 Task: Add the tile layout component in the site builder.
Action: Mouse moved to (1002, 74)
Screenshot: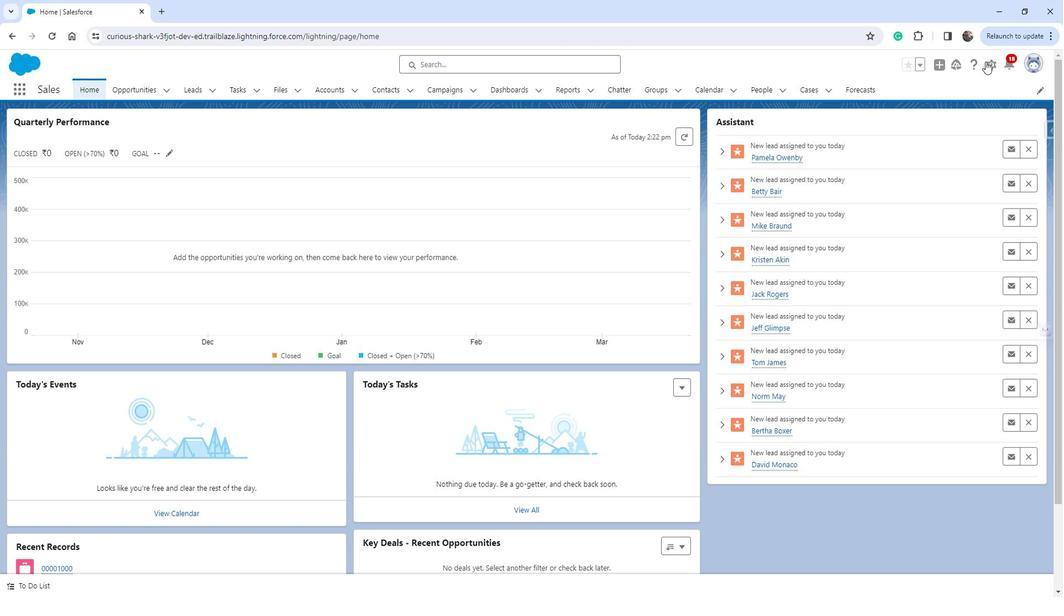 
Action: Mouse pressed left at (1002, 74)
Screenshot: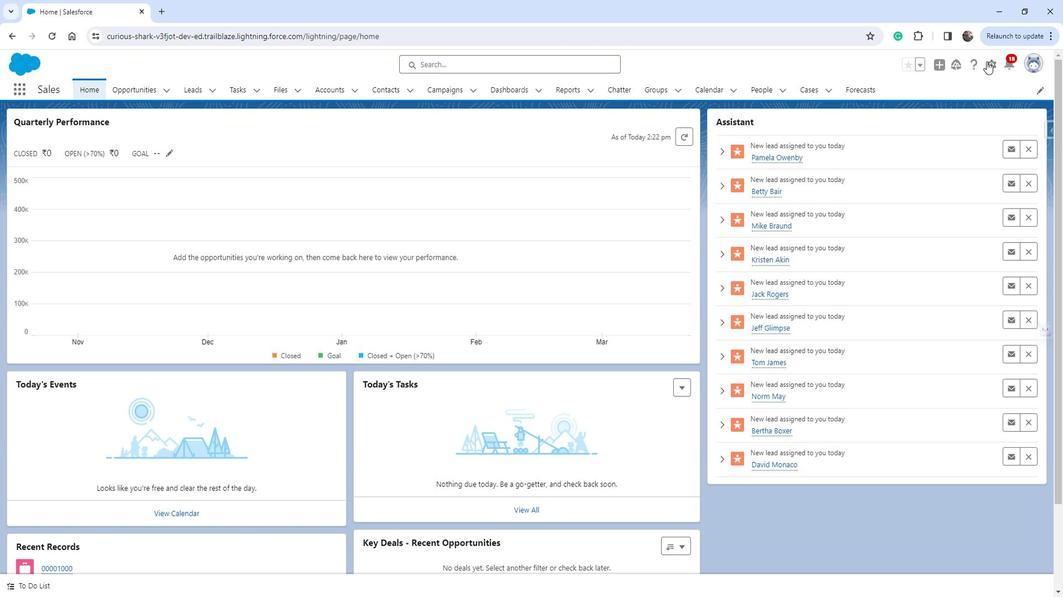 
Action: Mouse moved to (955, 110)
Screenshot: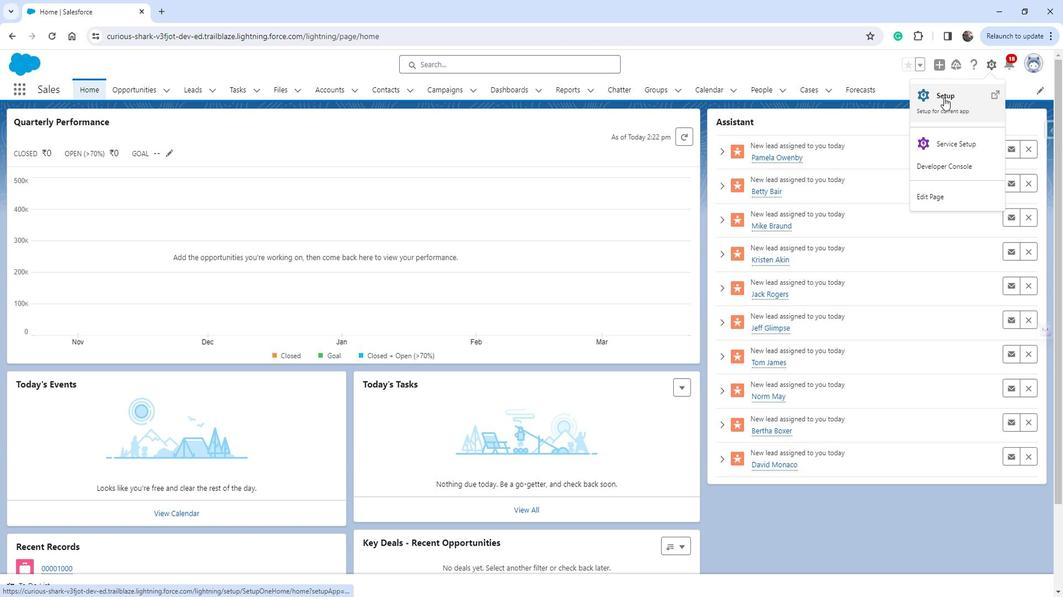 
Action: Mouse pressed left at (955, 110)
Screenshot: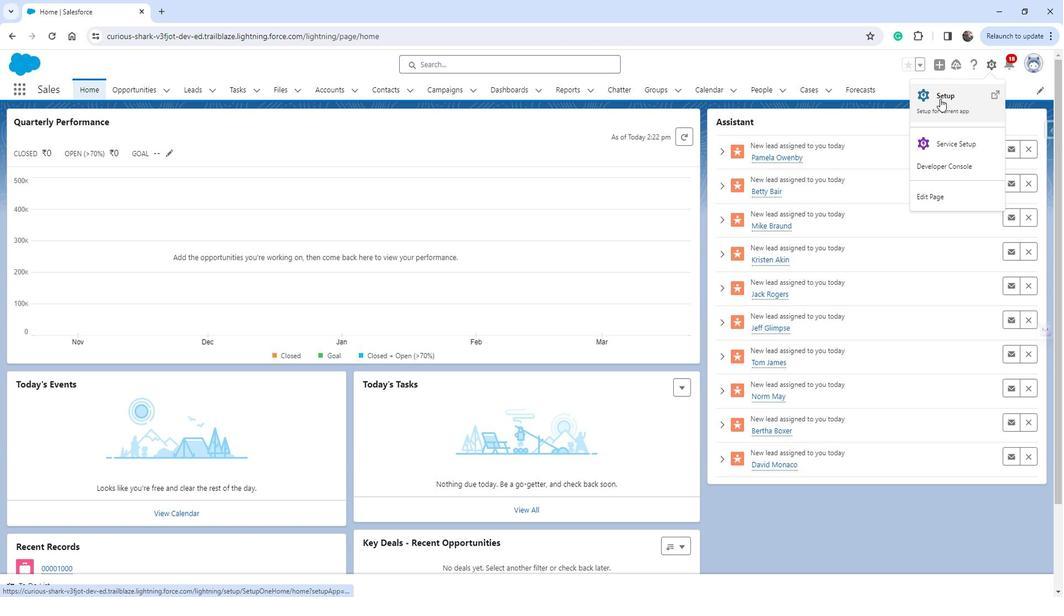 
Action: Mouse moved to (105, 280)
Screenshot: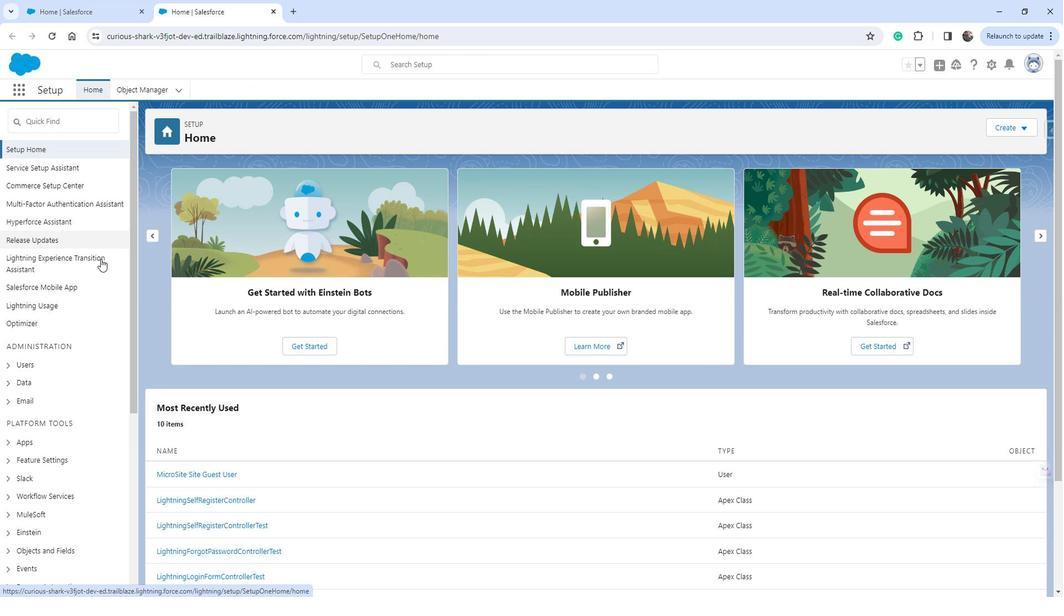 
Action: Mouse scrolled (105, 280) with delta (0, 0)
Screenshot: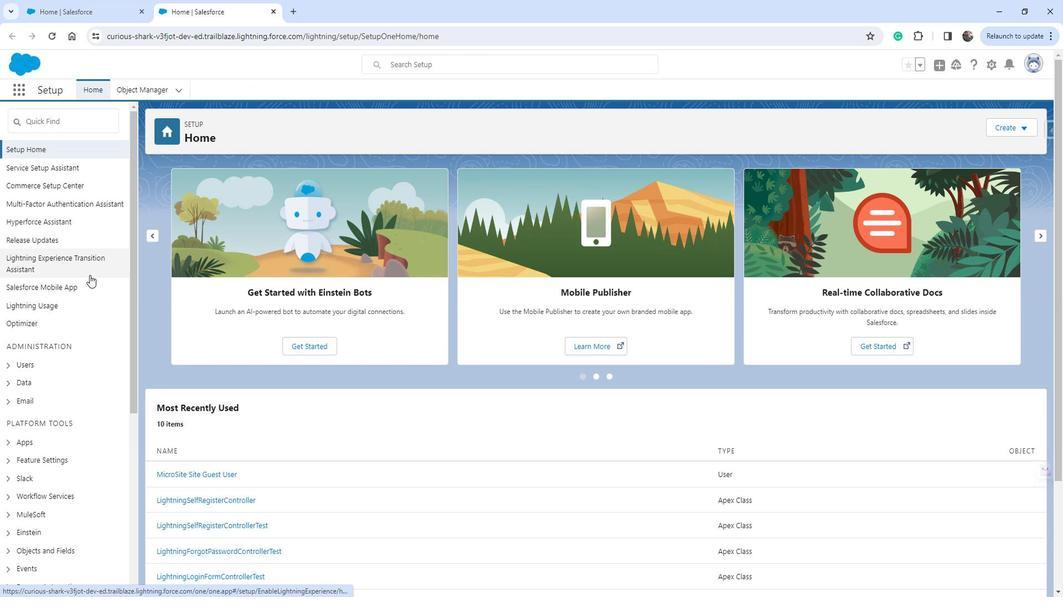 
Action: Mouse moved to (104, 282)
Screenshot: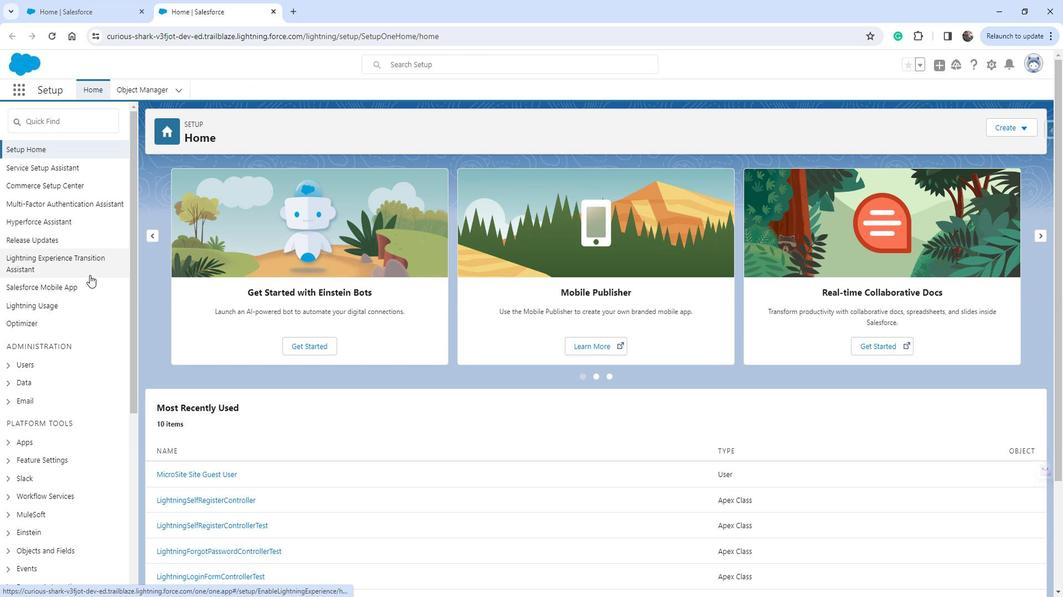 
Action: Mouse scrolled (104, 281) with delta (0, 0)
Screenshot: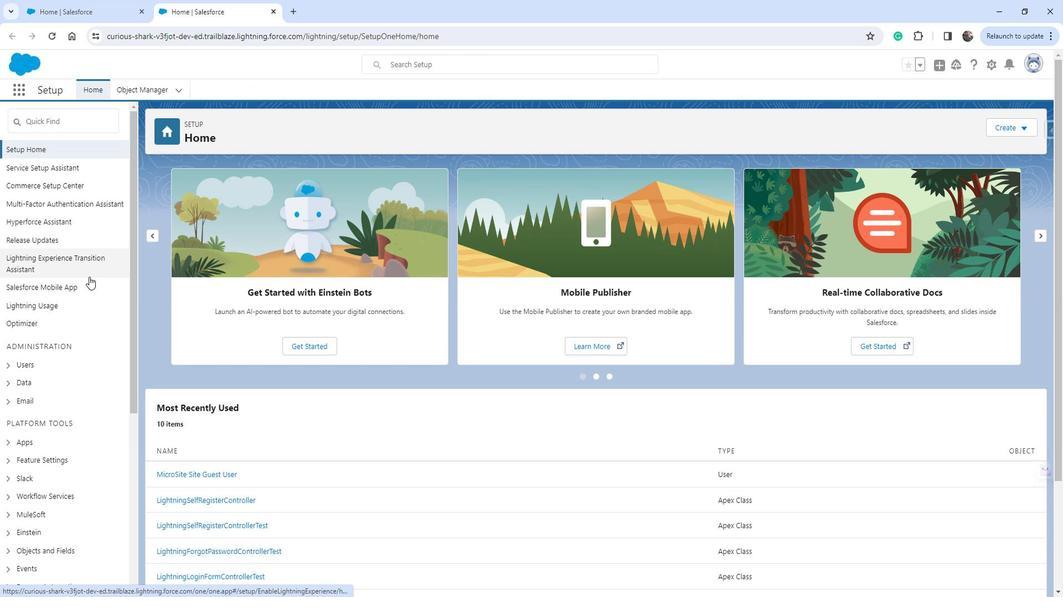 
Action: Mouse moved to (104, 282)
Screenshot: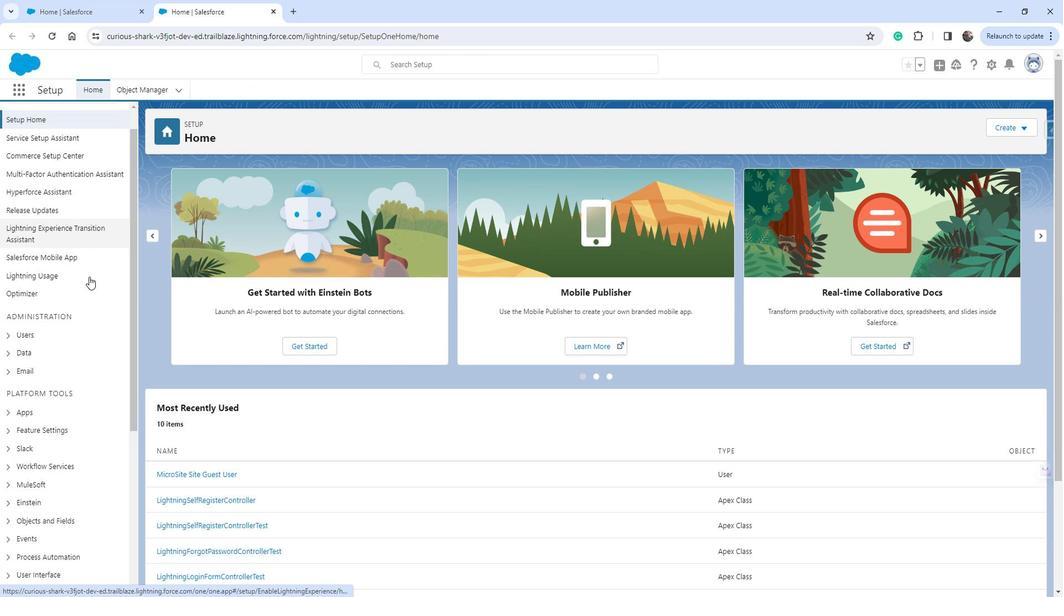
Action: Mouse scrolled (104, 282) with delta (0, 0)
Screenshot: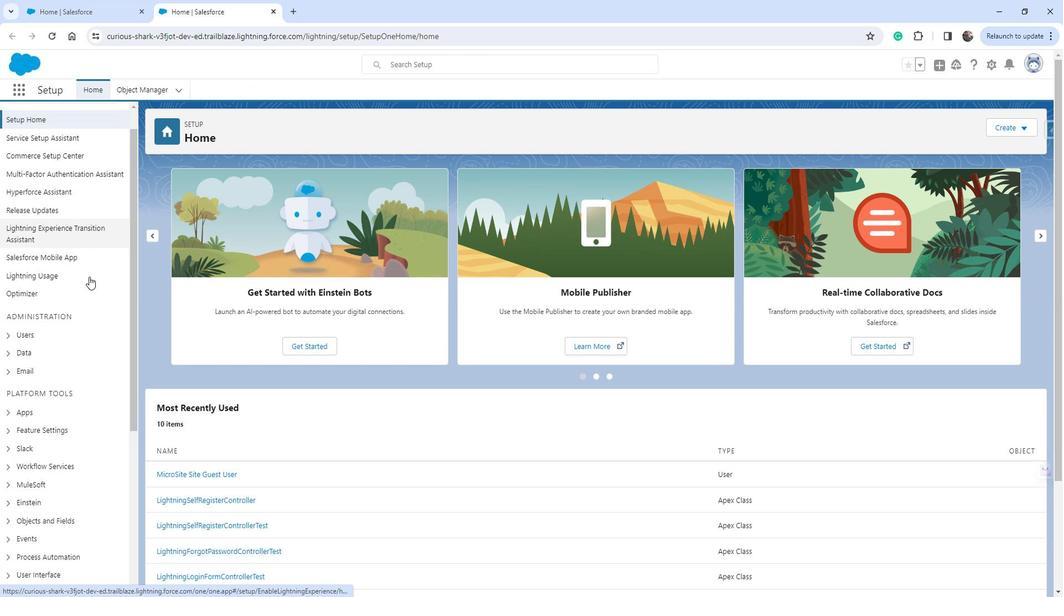 
Action: Mouse moved to (63, 292)
Screenshot: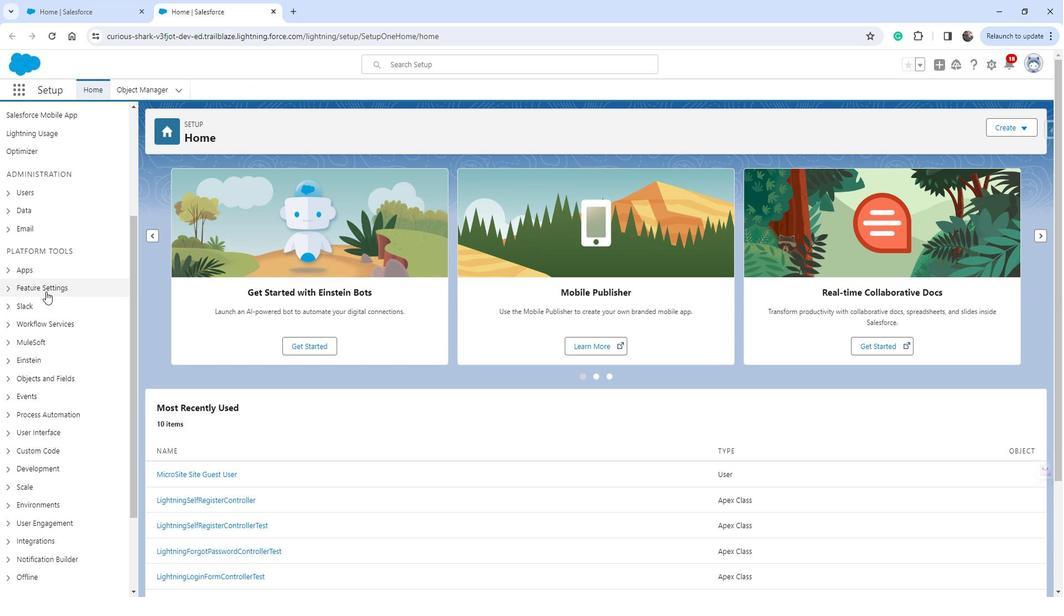 
Action: Mouse pressed left at (63, 292)
Screenshot: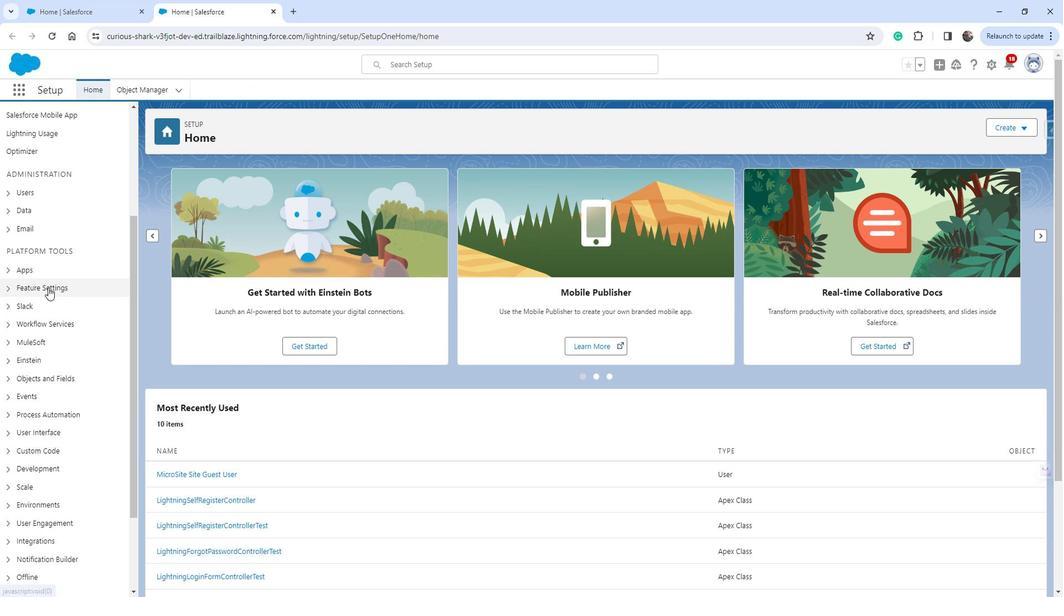 
Action: Mouse moved to (72, 380)
Screenshot: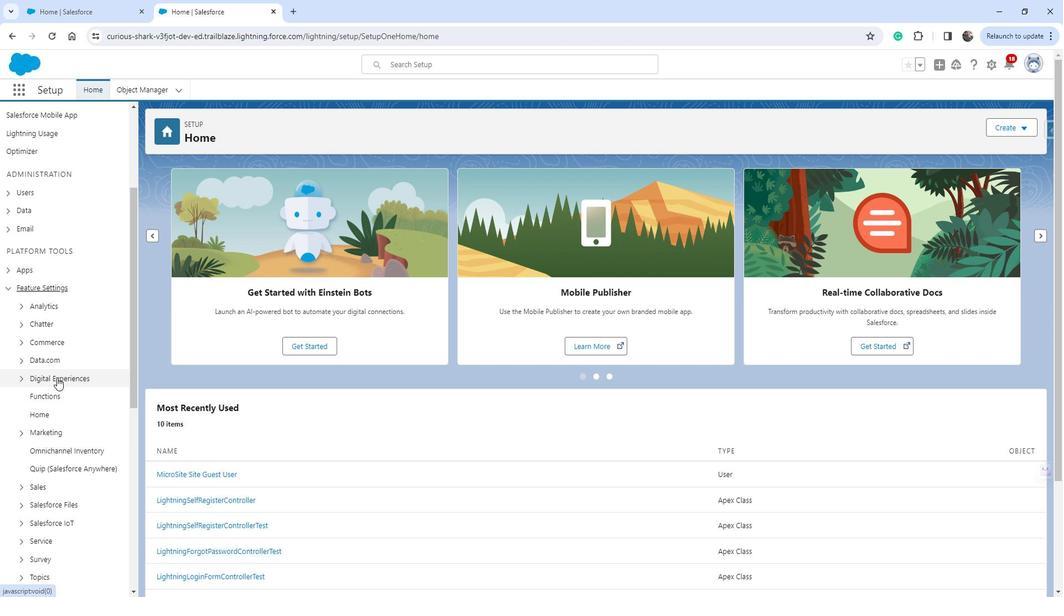 
Action: Mouse pressed left at (72, 380)
Screenshot: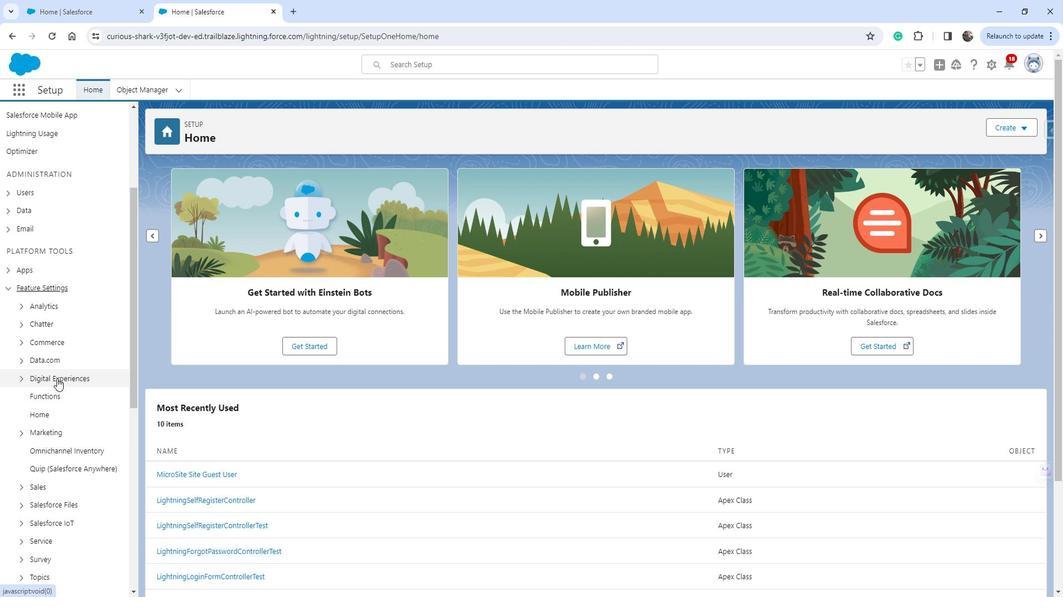 
Action: Mouse moved to (67, 398)
Screenshot: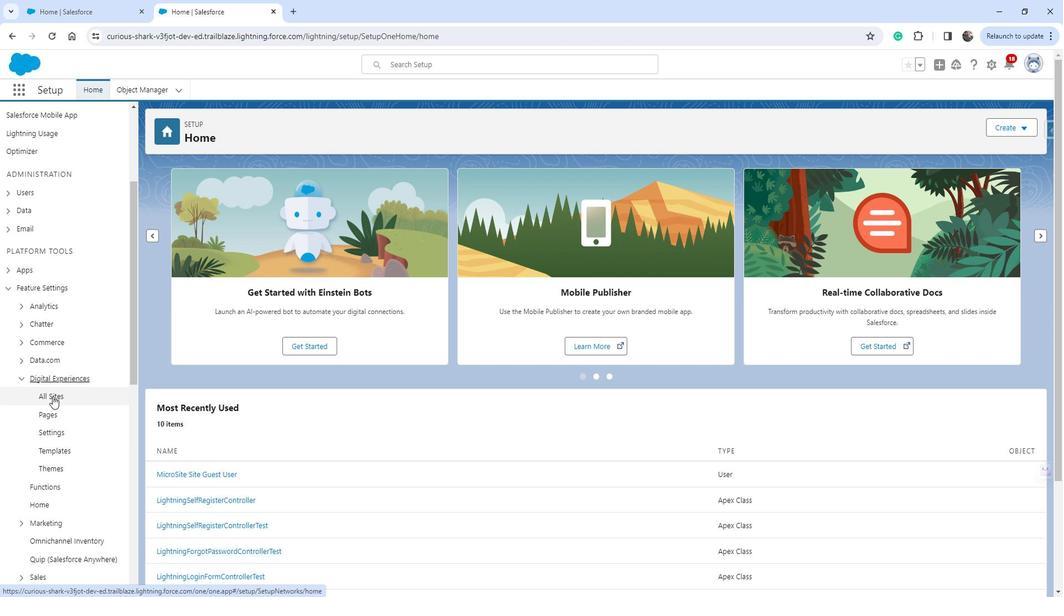 
Action: Mouse pressed left at (67, 398)
Screenshot: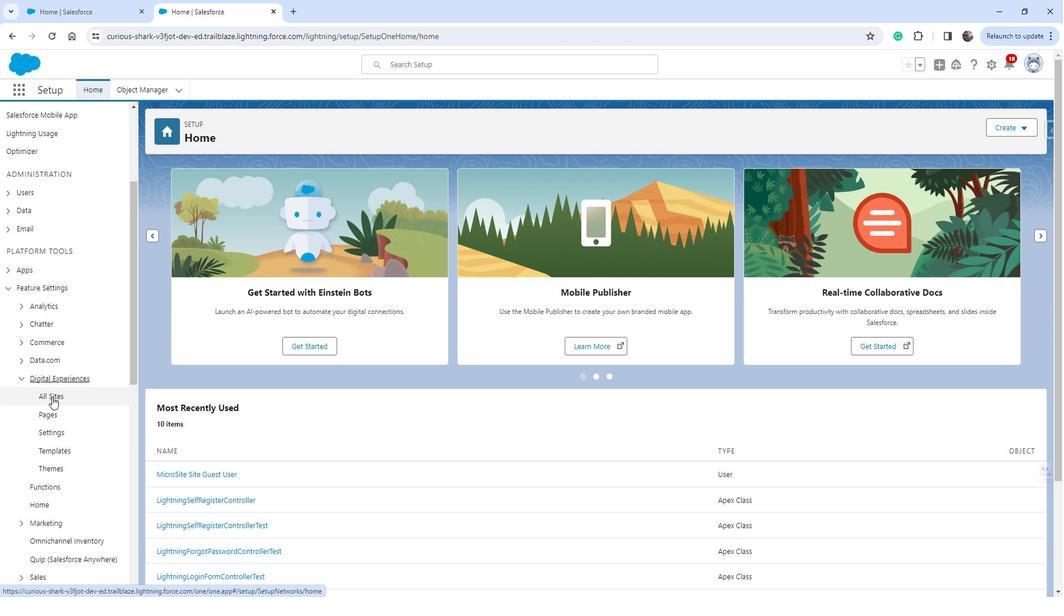 
Action: Mouse moved to (197, 272)
Screenshot: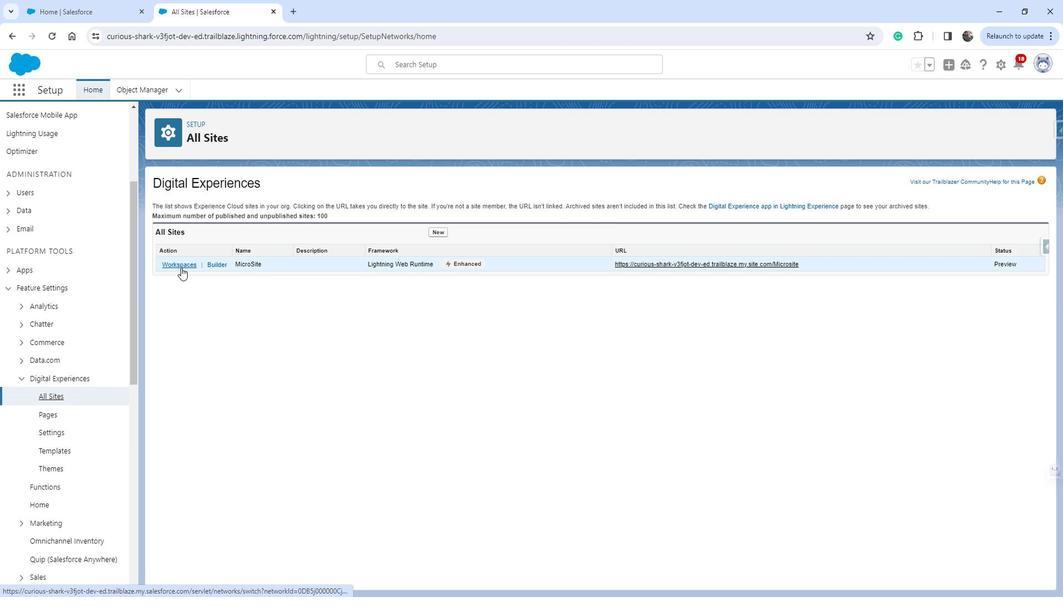 
Action: Mouse pressed left at (197, 272)
Screenshot: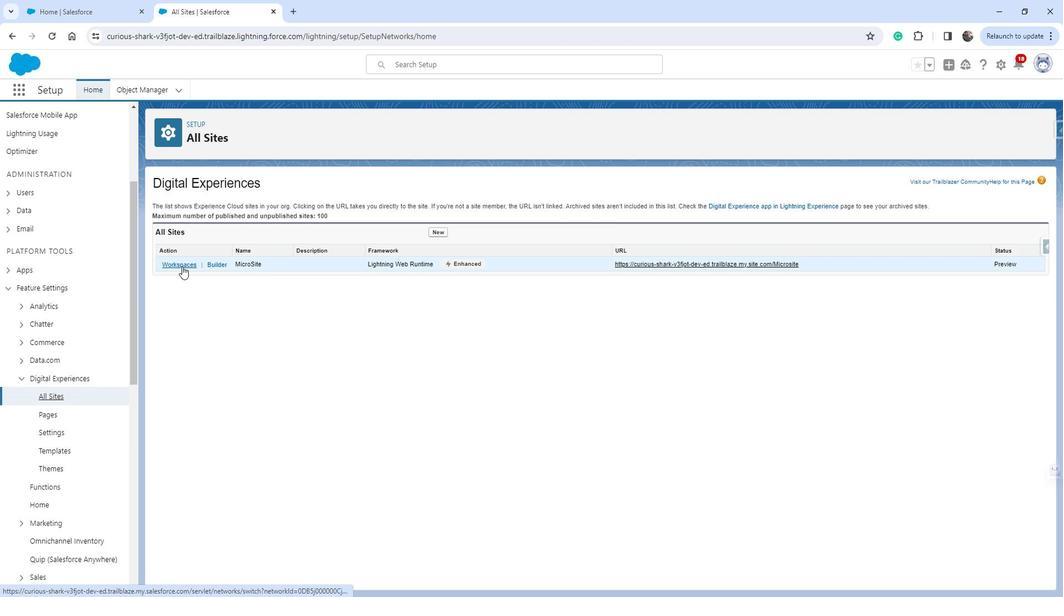 
Action: Mouse moved to (151, 257)
Screenshot: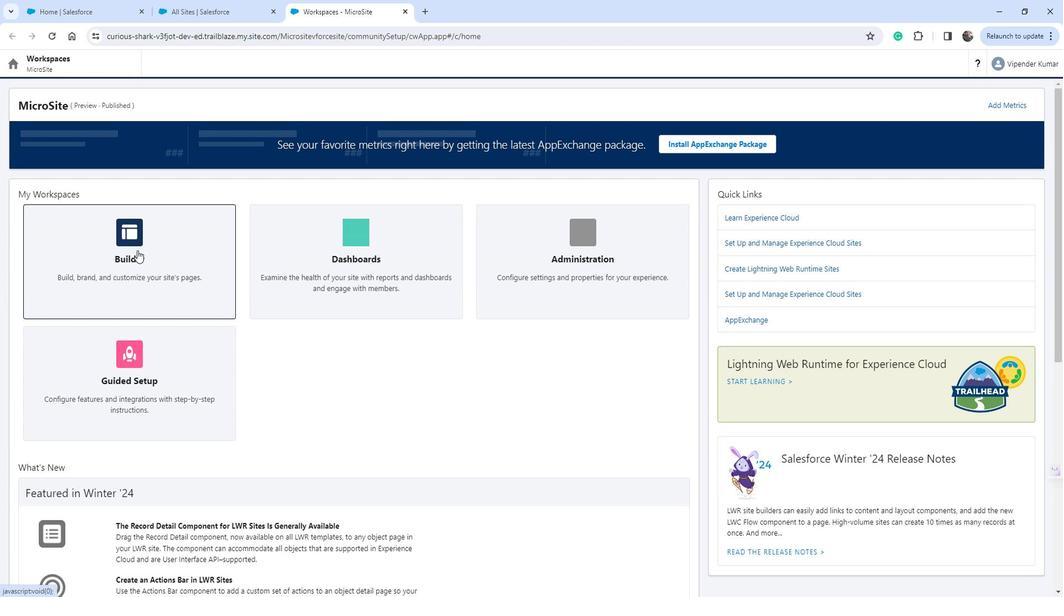 
Action: Mouse pressed left at (151, 257)
Screenshot: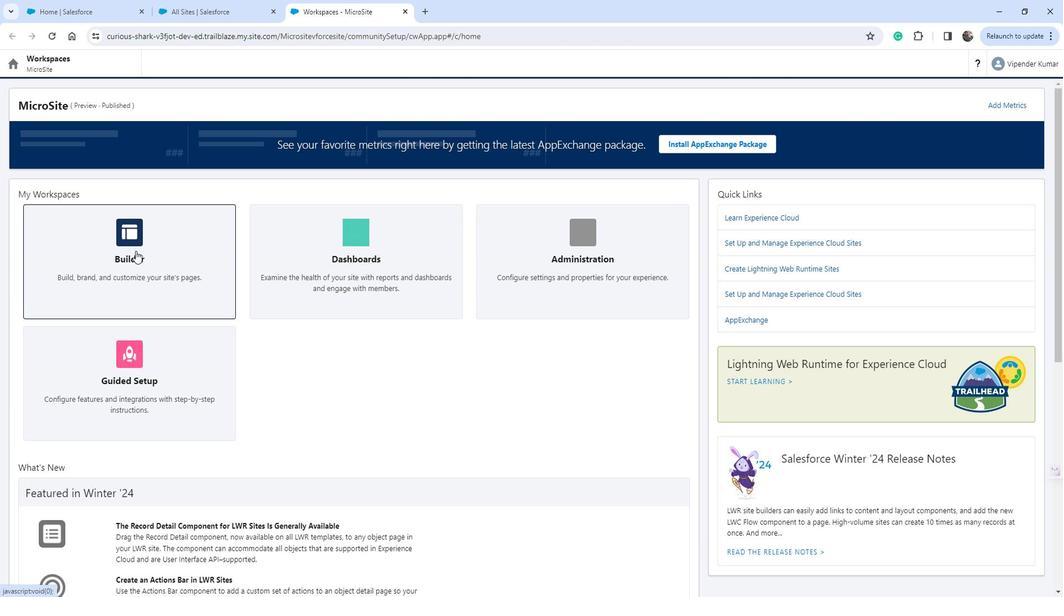 
Action: Mouse moved to (33, 114)
Screenshot: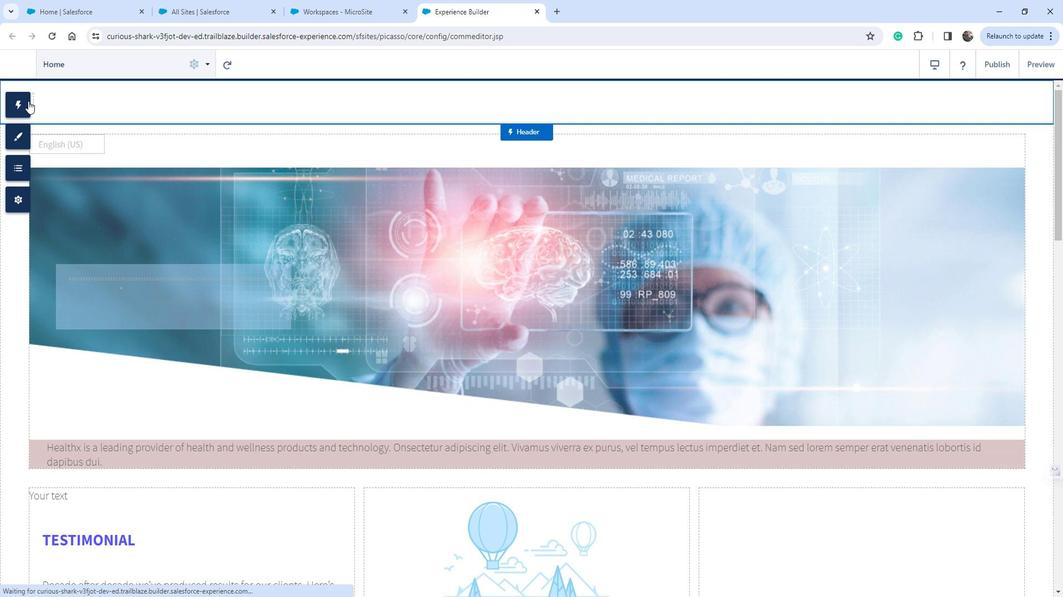
Action: Mouse pressed left at (33, 114)
Screenshot: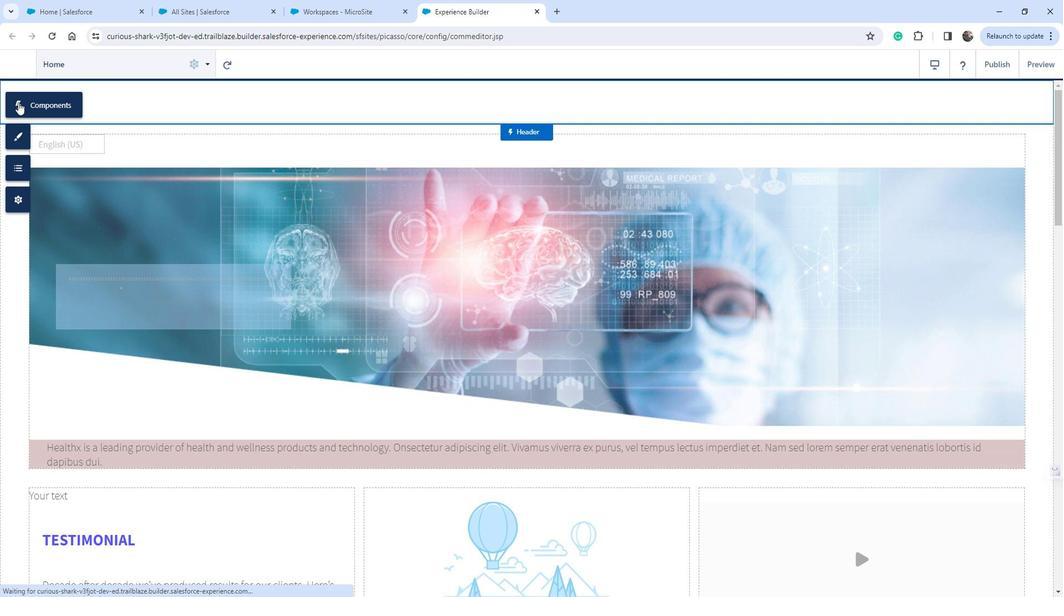 
Action: Mouse moved to (298, 353)
Screenshot: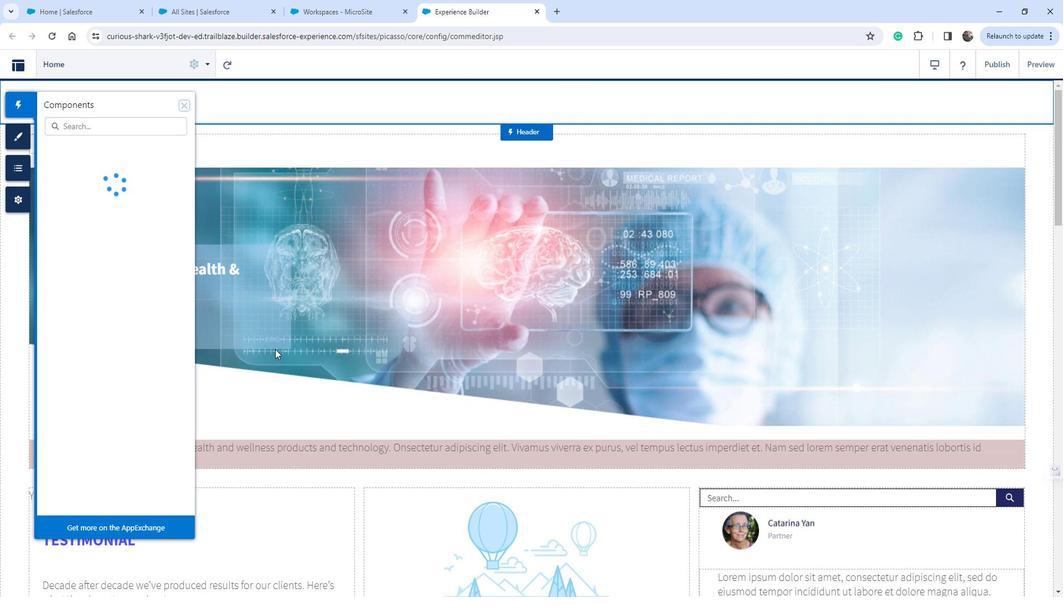 
Action: Mouse scrolled (298, 353) with delta (0, 0)
Screenshot: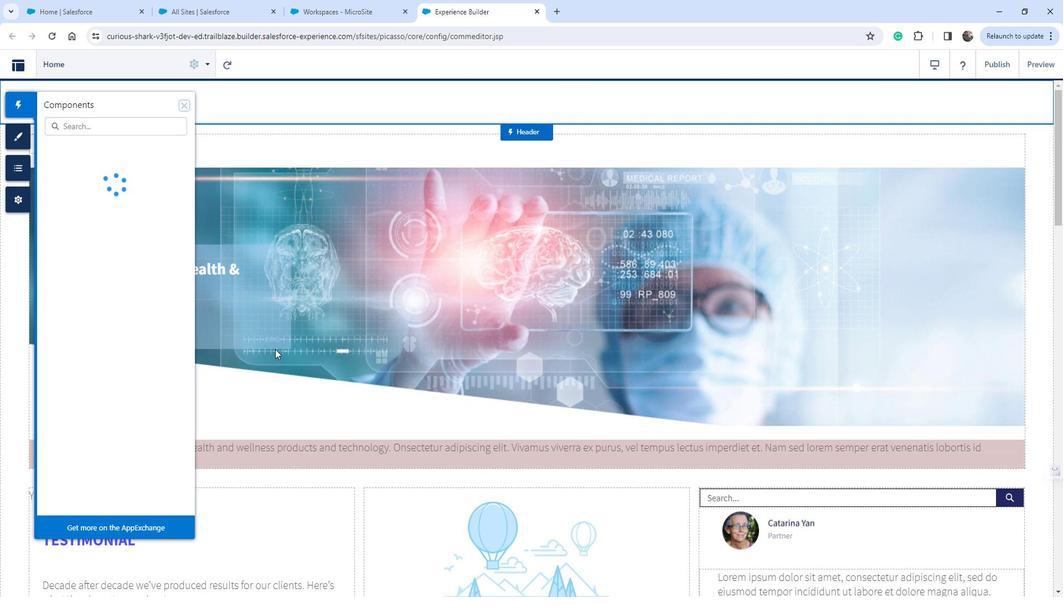 
Action: Mouse scrolled (298, 353) with delta (0, 0)
Screenshot: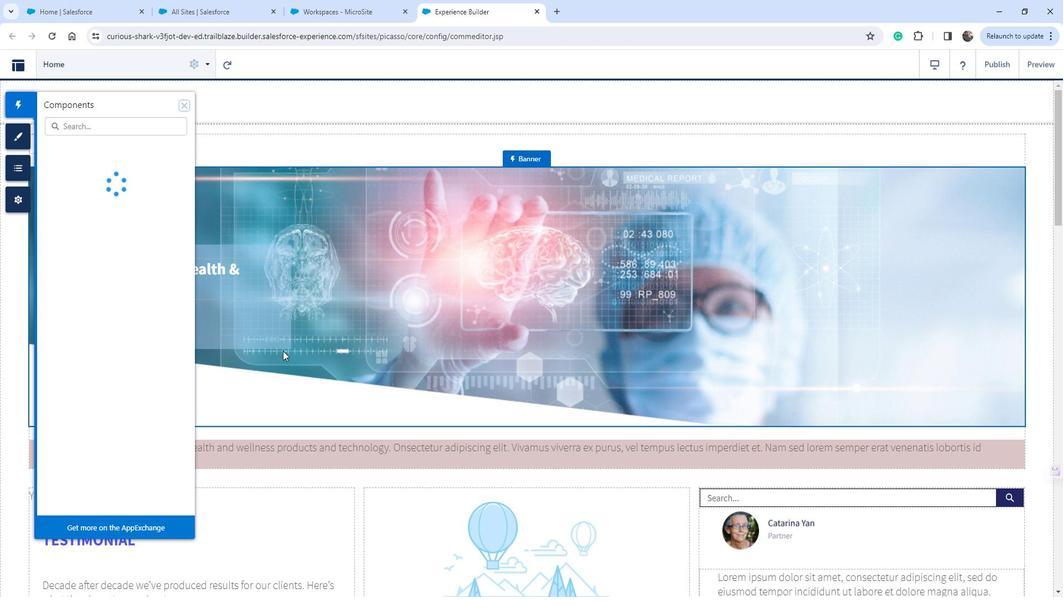 
Action: Mouse scrolled (298, 353) with delta (0, 0)
Screenshot: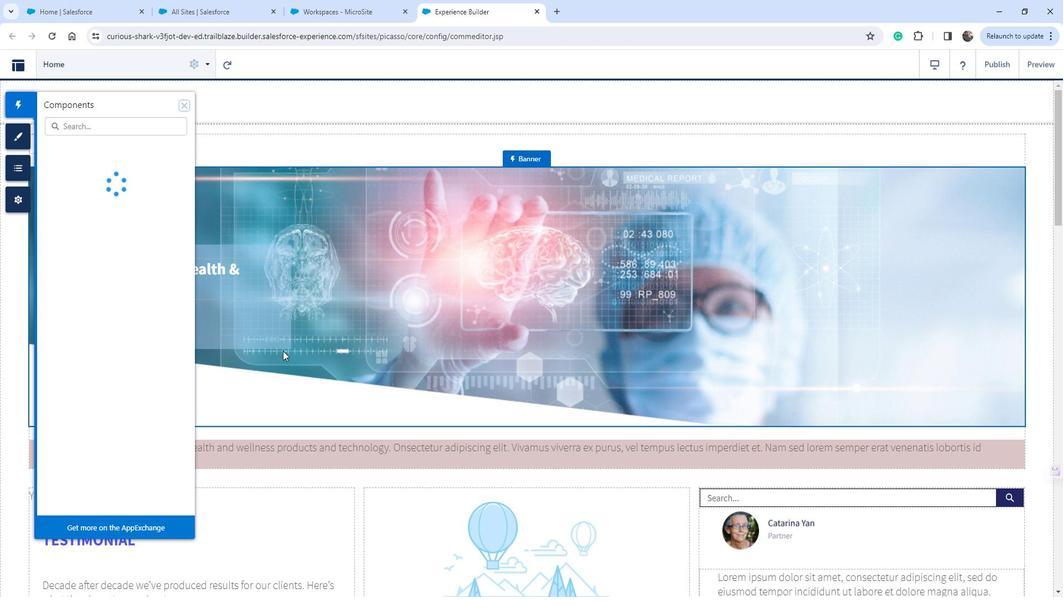 
Action: Mouse scrolled (298, 353) with delta (0, 0)
Screenshot: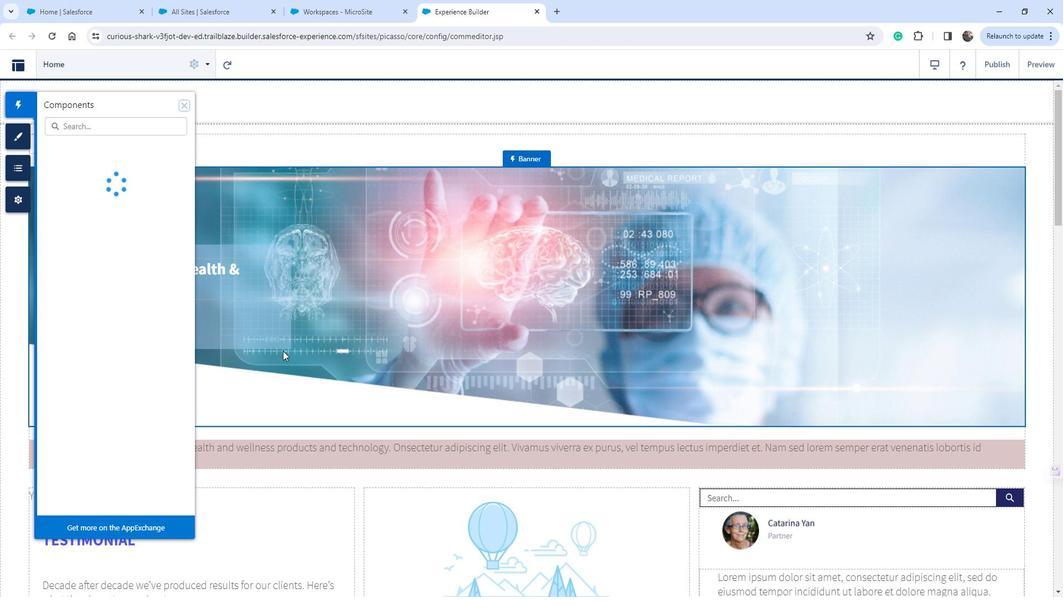 
Action: Mouse scrolled (298, 353) with delta (0, 0)
Screenshot: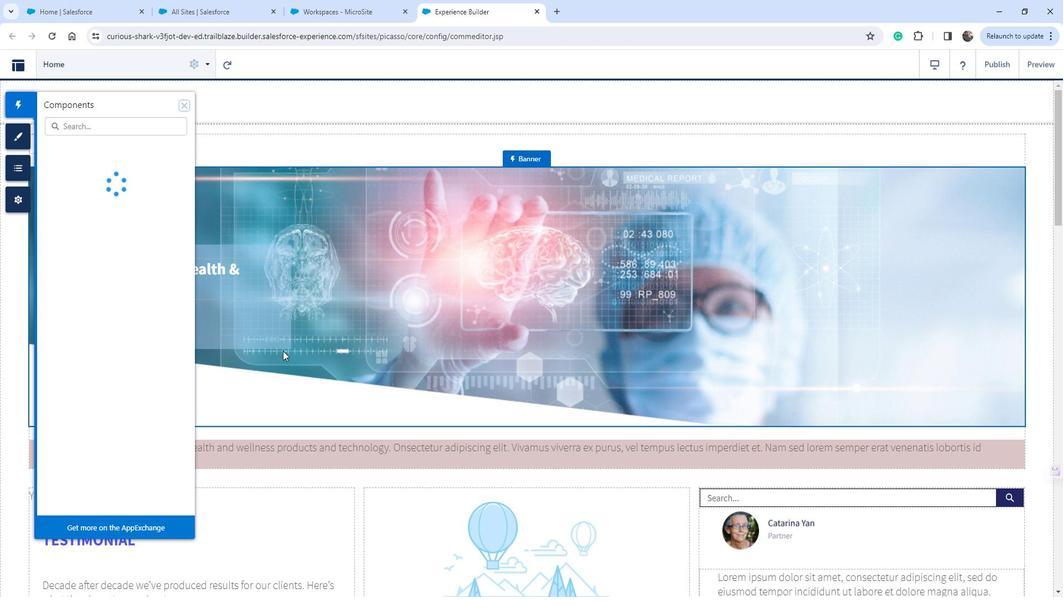 
Action: Mouse scrolled (298, 353) with delta (0, 0)
Screenshot: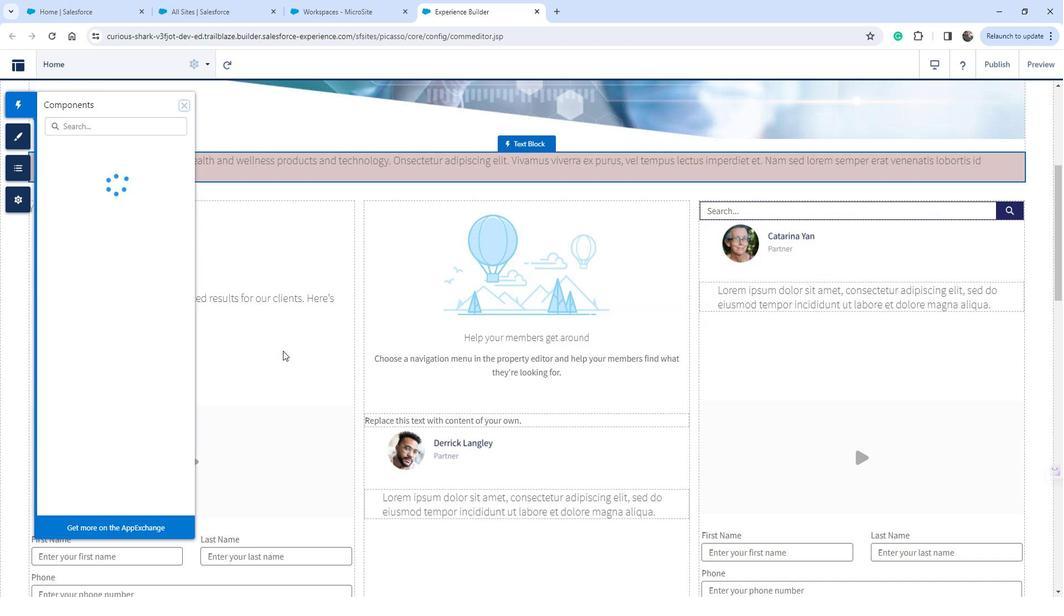 
Action: Mouse scrolled (298, 353) with delta (0, 0)
Screenshot: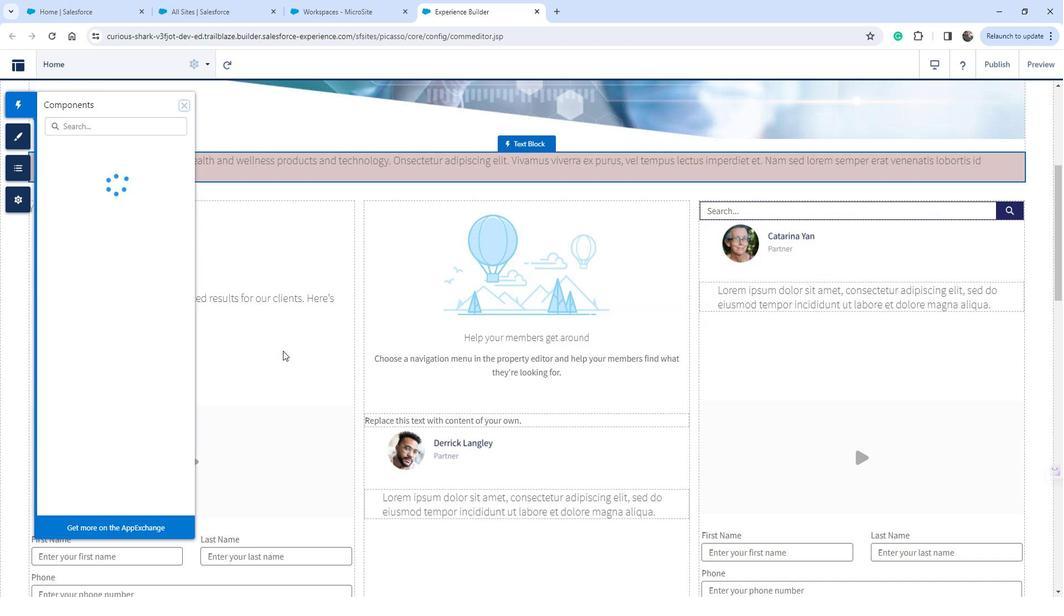 
Action: Mouse scrolled (298, 353) with delta (0, 0)
Screenshot: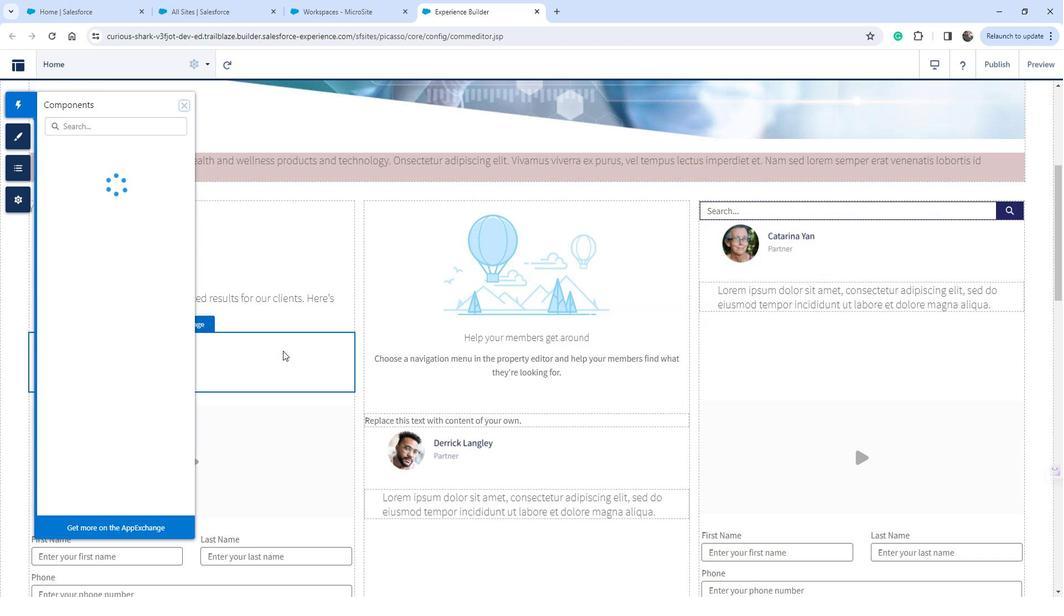 
Action: Mouse scrolled (298, 353) with delta (0, 0)
Screenshot: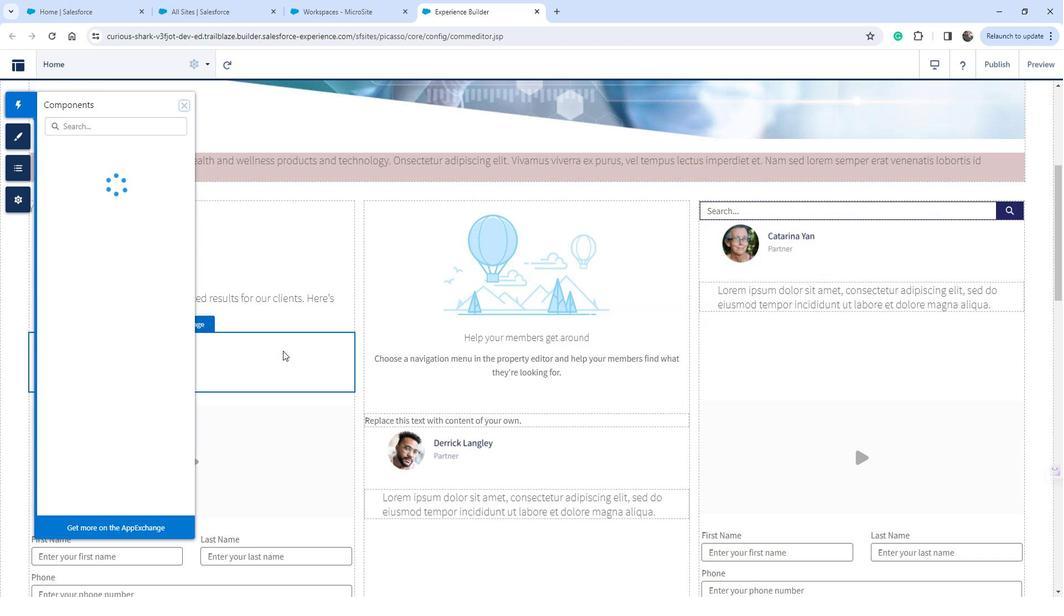 
Action: Mouse scrolled (298, 353) with delta (0, 0)
Screenshot: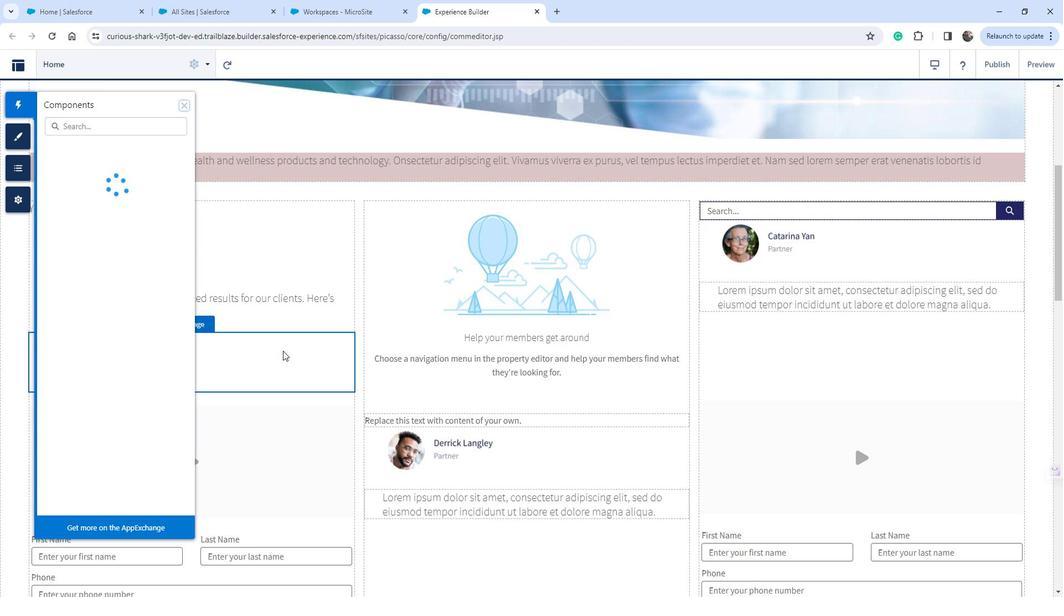 
Action: Mouse scrolled (298, 353) with delta (0, 0)
Screenshot: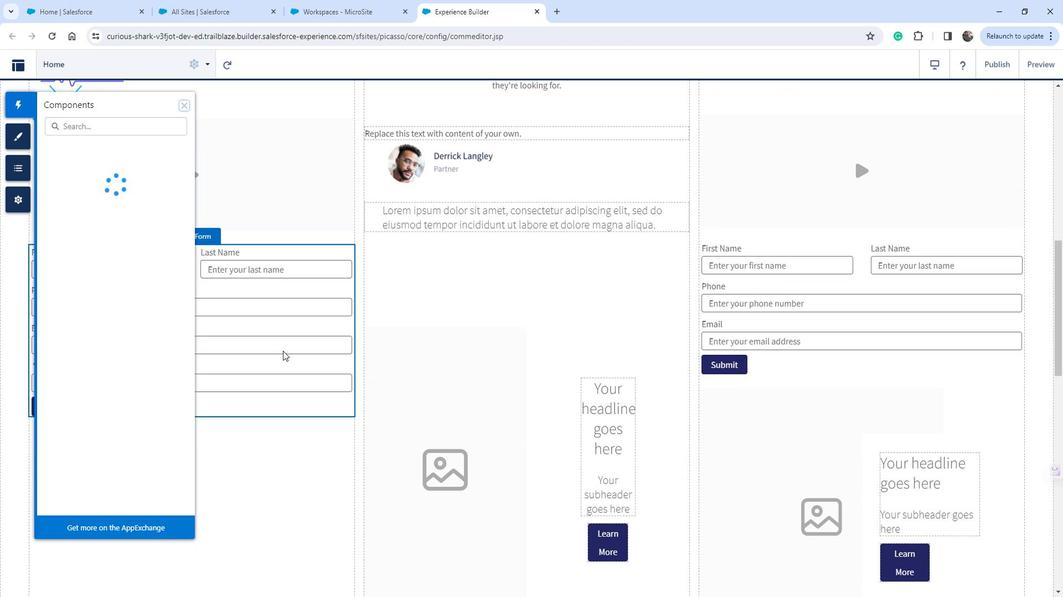 
Action: Mouse scrolled (298, 353) with delta (0, 0)
Screenshot: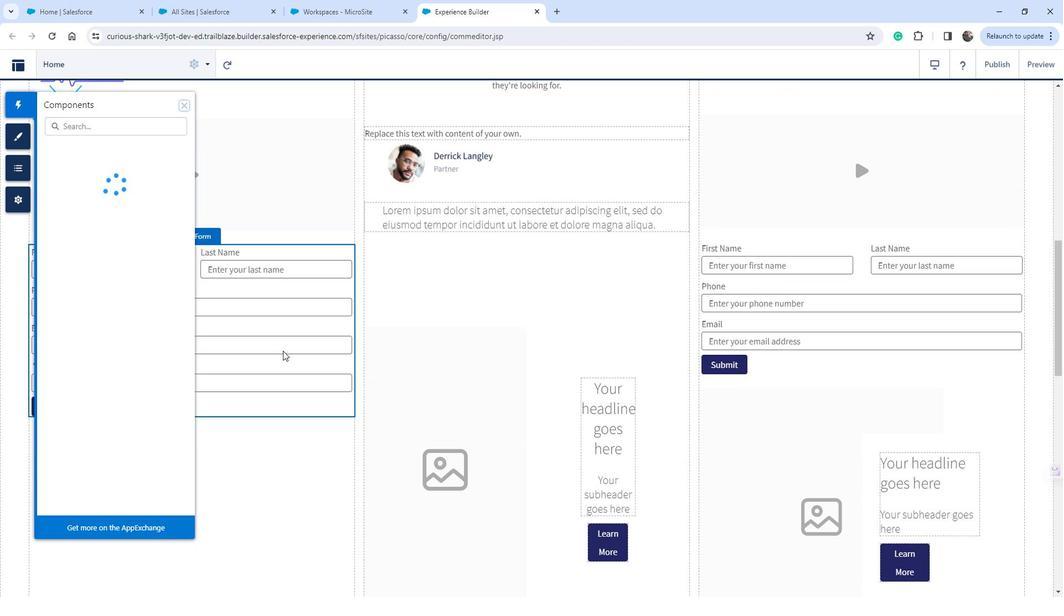 
Action: Mouse scrolled (298, 353) with delta (0, 0)
Screenshot: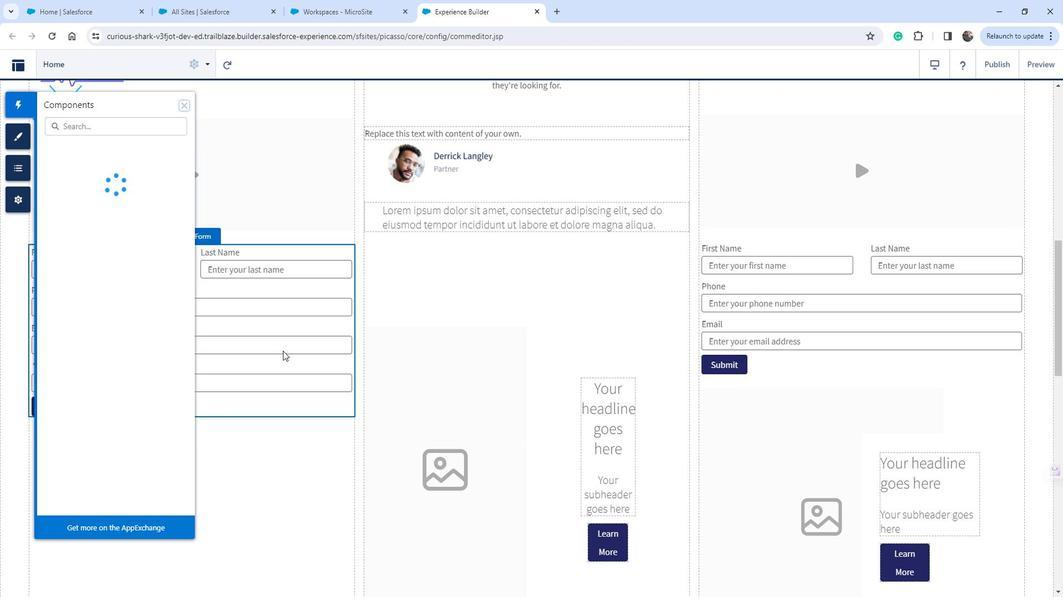 
Action: Mouse moved to (298, 354)
Screenshot: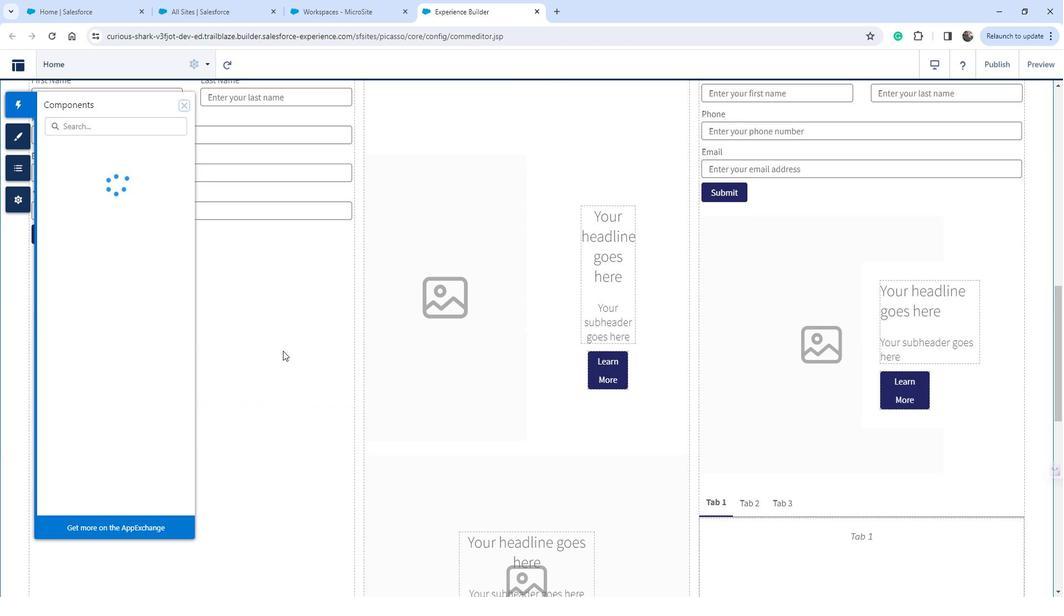 
Action: Mouse scrolled (298, 353) with delta (0, 0)
Screenshot: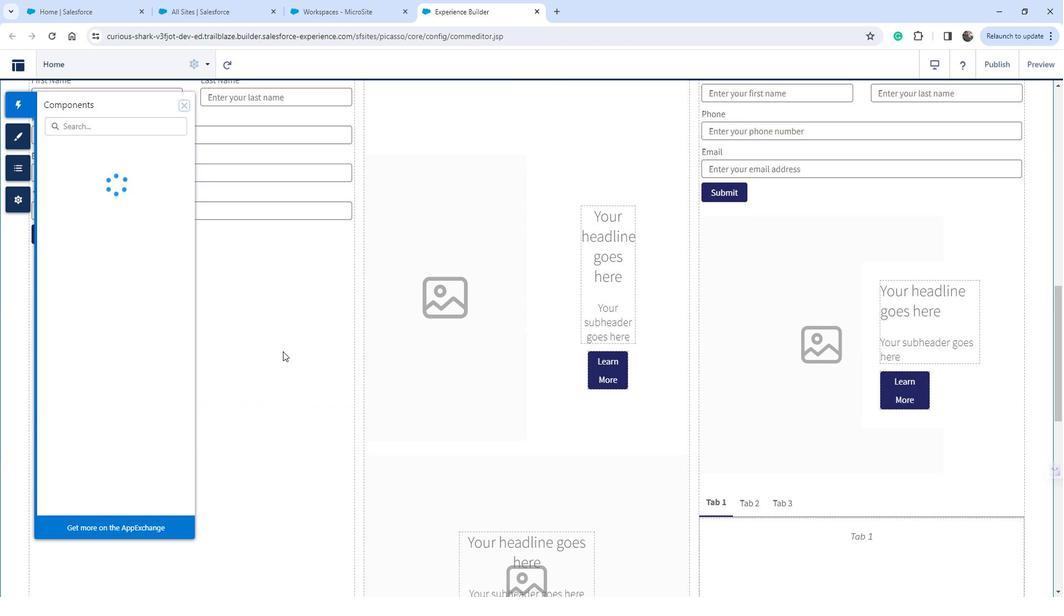 
Action: Mouse scrolled (298, 353) with delta (0, 0)
Screenshot: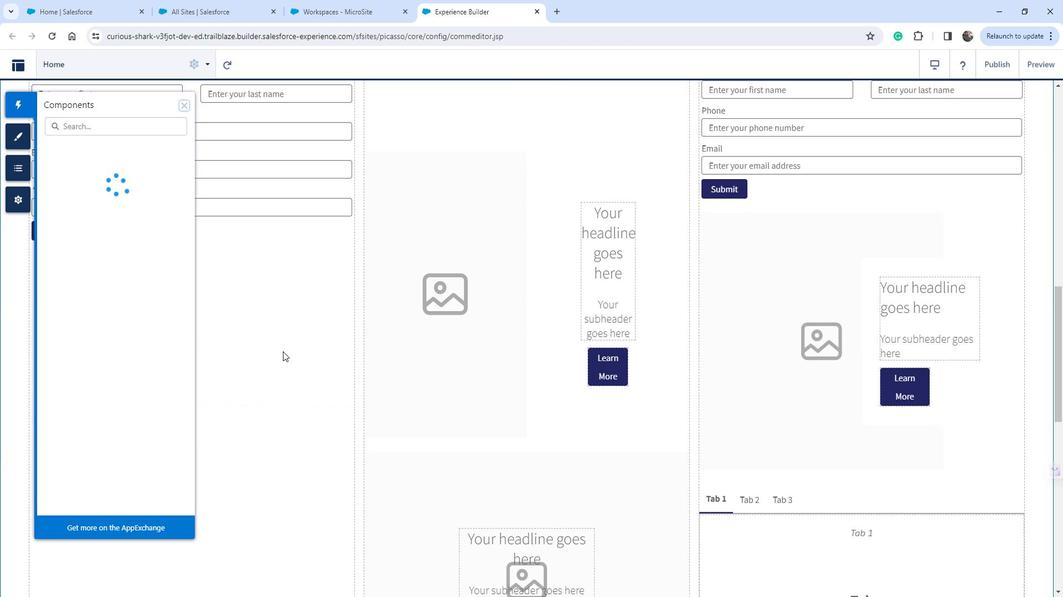 
Action: Mouse moved to (105, 471)
Screenshot: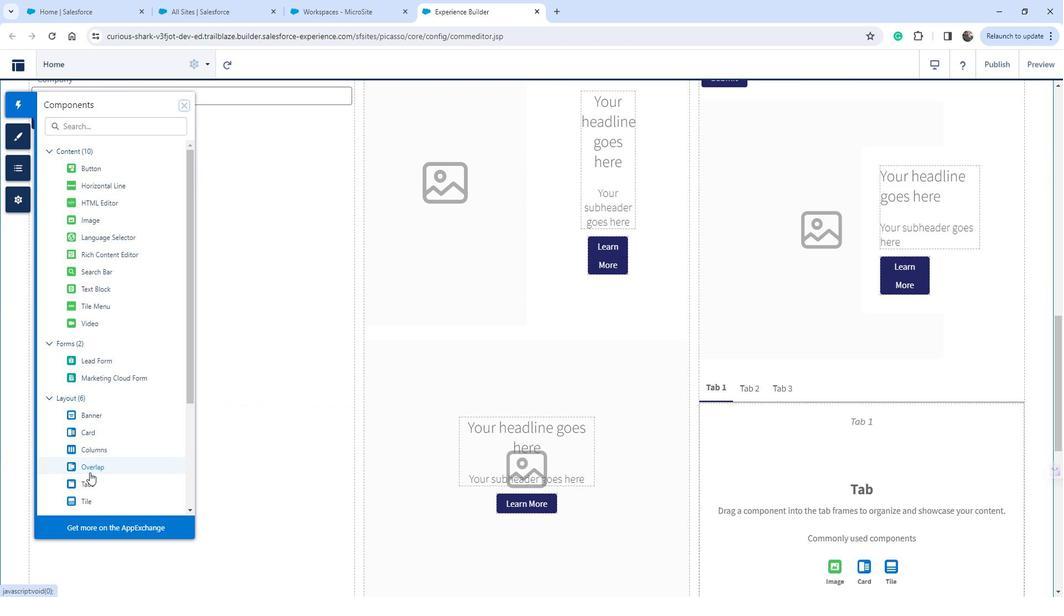
Action: Mouse scrolled (105, 470) with delta (0, 0)
Screenshot: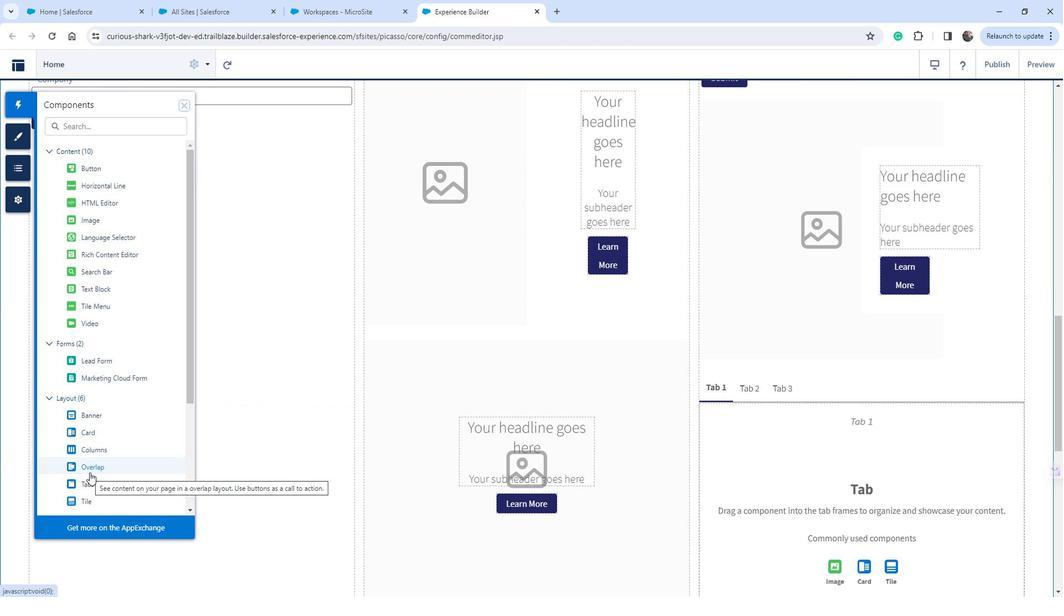 
Action: Mouse moved to (95, 445)
Screenshot: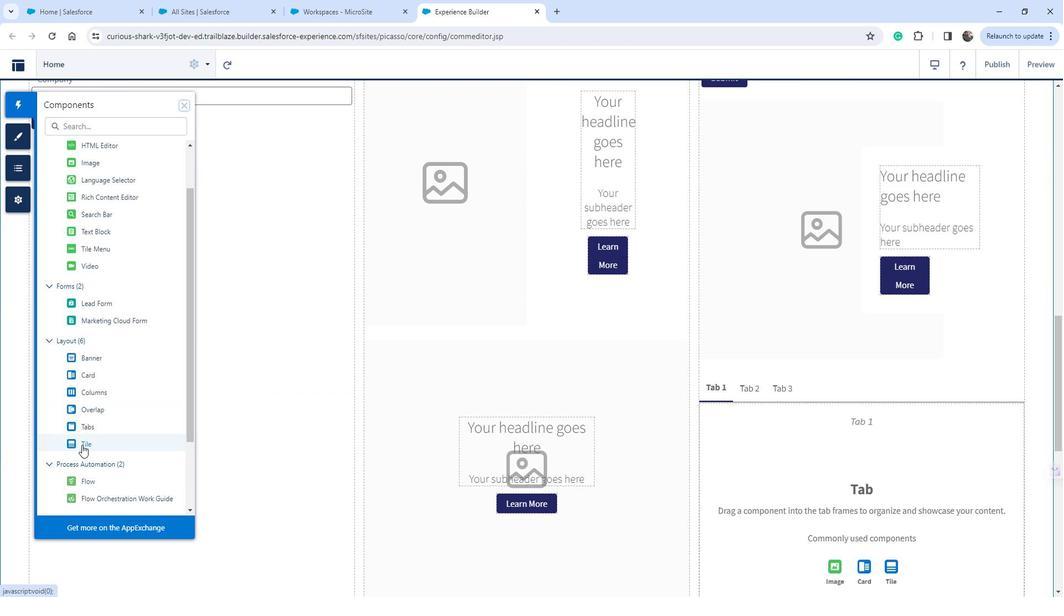 
Action: Mouse pressed left at (95, 445)
Screenshot: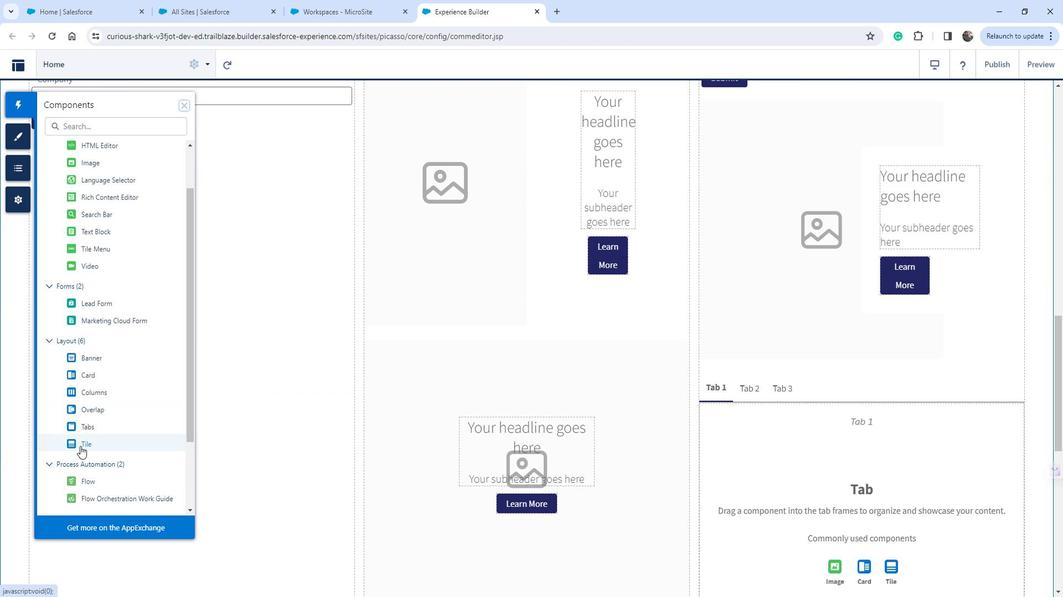 
Action: Mouse moved to (259, 291)
Screenshot: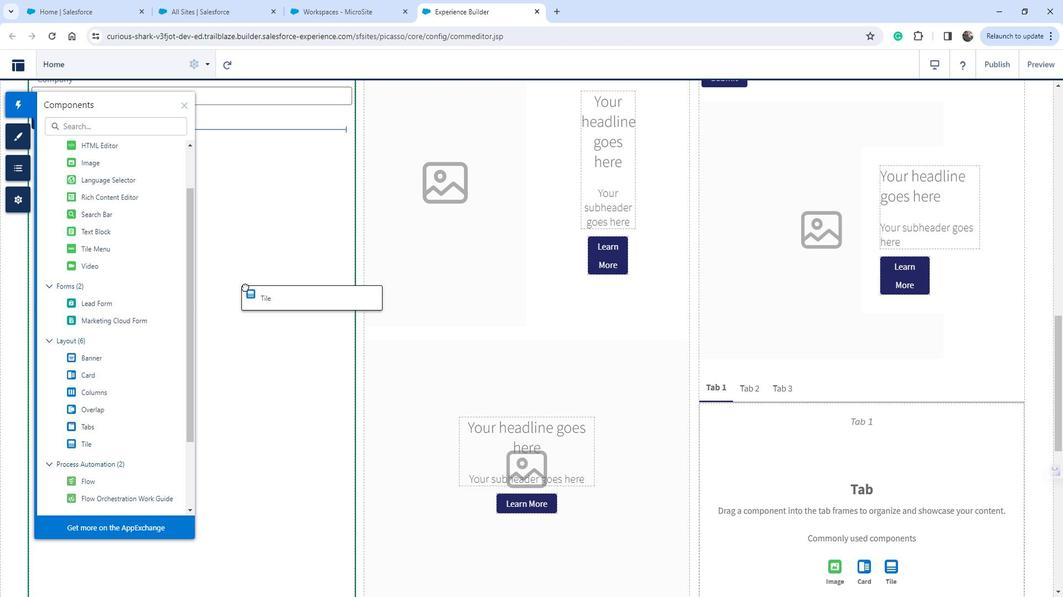 
Action: Mouse scrolled (259, 292) with delta (0, 0)
Screenshot: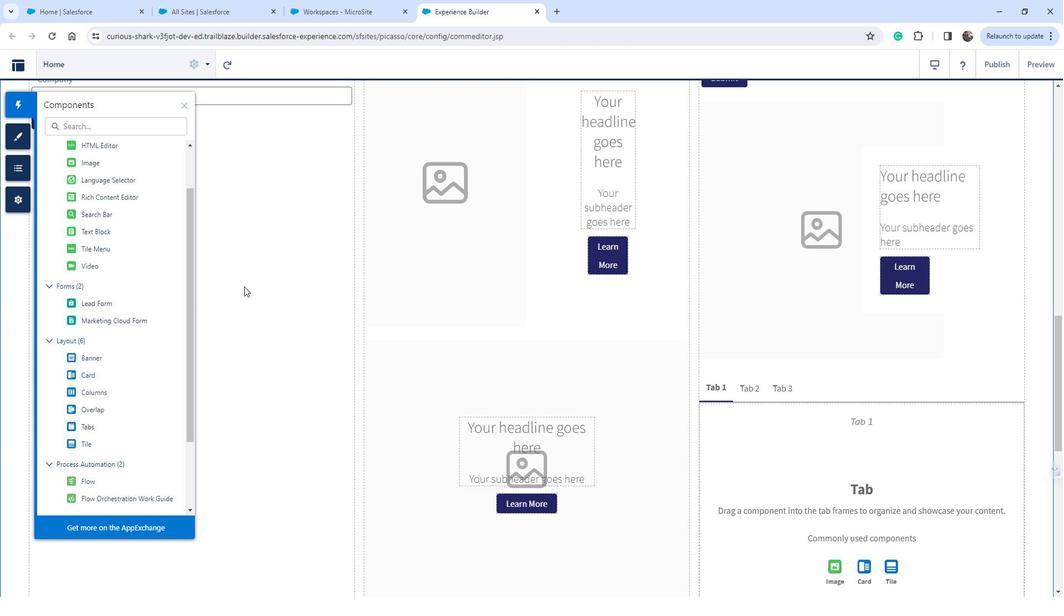 
Action: Mouse moved to (259, 291)
Screenshot: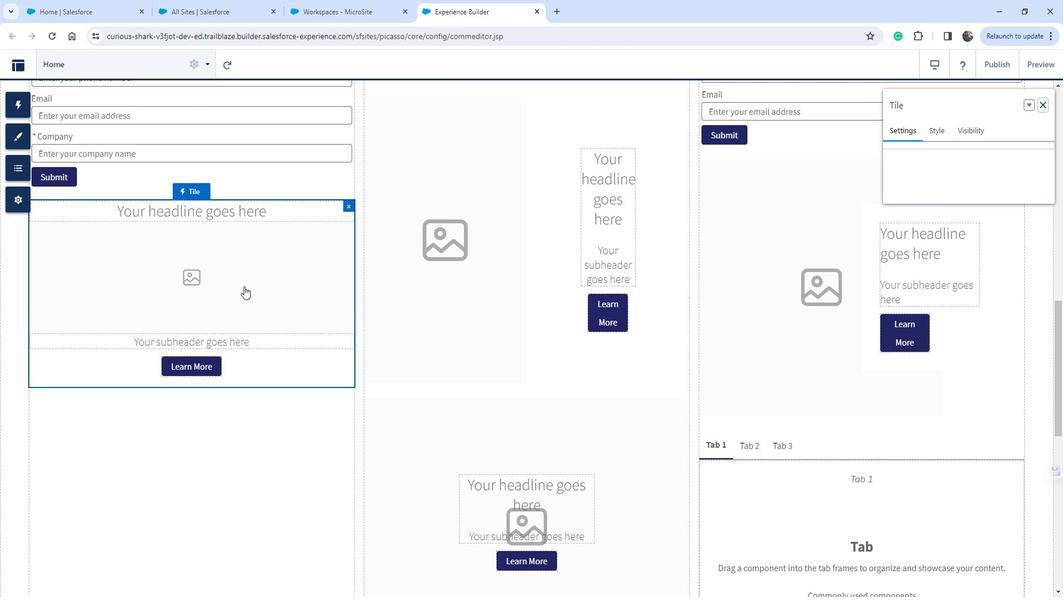 
